 Task: Create Card Change Management Planning in Board Website Development to Workspace Consulting. Create Card Agriculture Review in Board Business Process Automation to Workspace Consulting. Create Card Change Request Review in Board Business Model Business Case Development and Analysis to Workspace Consulting
Action: Mouse moved to (211, 176)
Screenshot: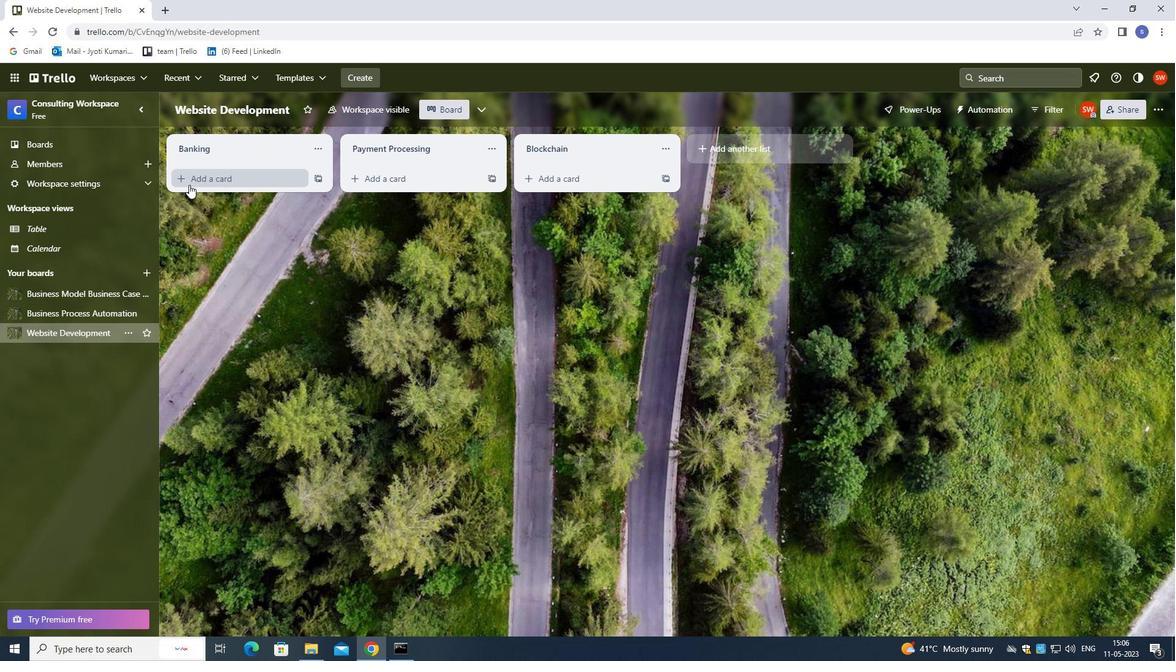 
Action: Mouse pressed left at (211, 176)
Screenshot: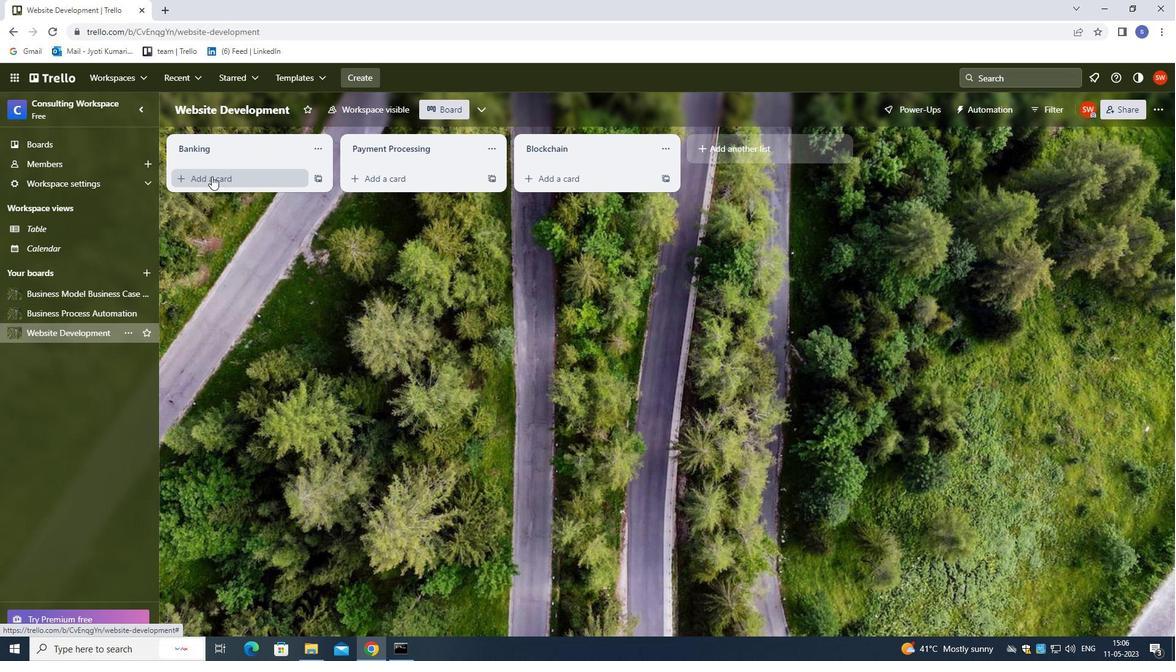 
Action: Key pressed <Key.shift>CHANGE<Key.space><Key.shift>MANAE<Key.backspace>GEMENT<Key.space><Key.shift>O<Key.backspace><Key.shift>PLANNING<Key.enter>
Screenshot: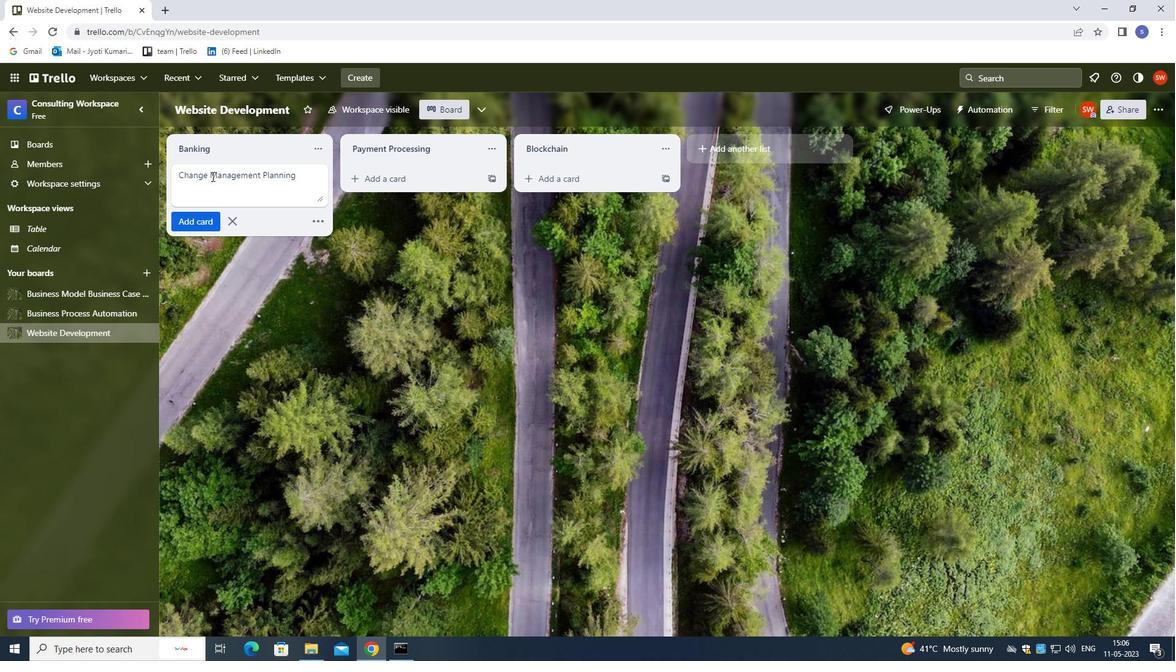 
Action: Mouse moved to (89, 312)
Screenshot: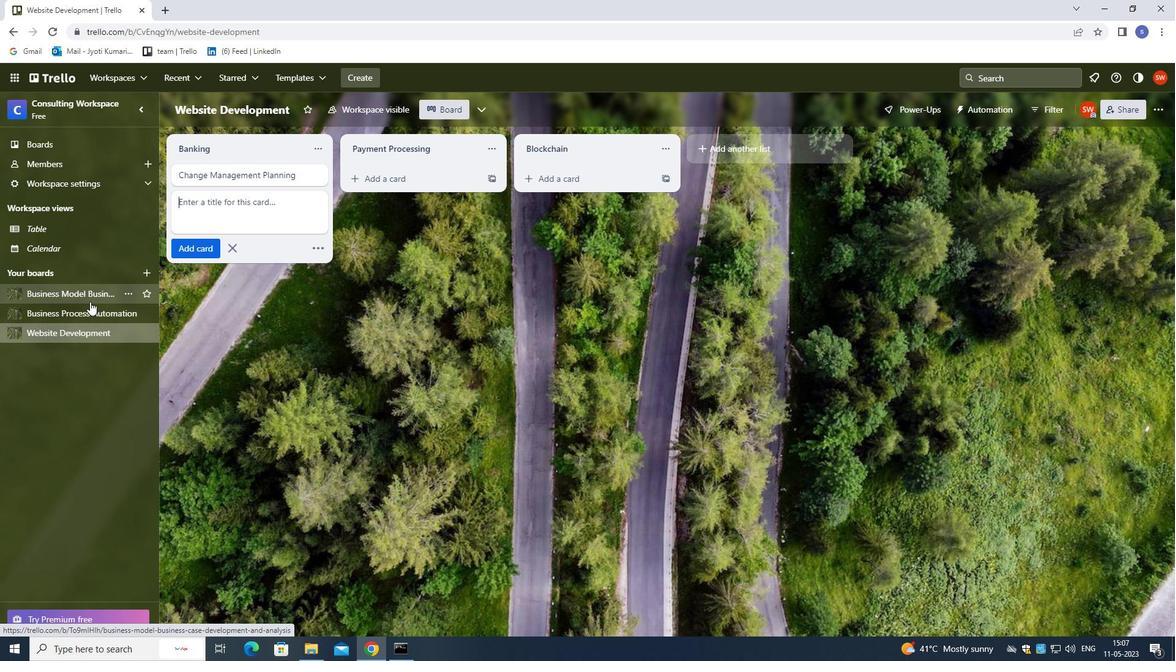 
Action: Mouse pressed left at (89, 312)
Screenshot: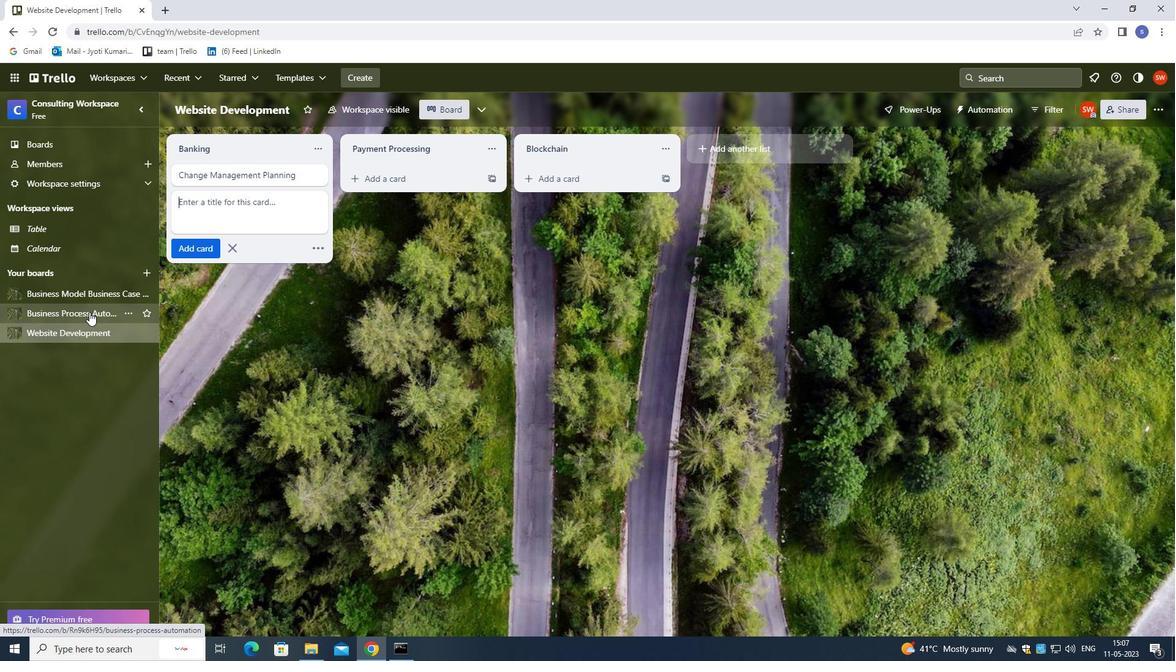 
Action: Mouse moved to (231, 180)
Screenshot: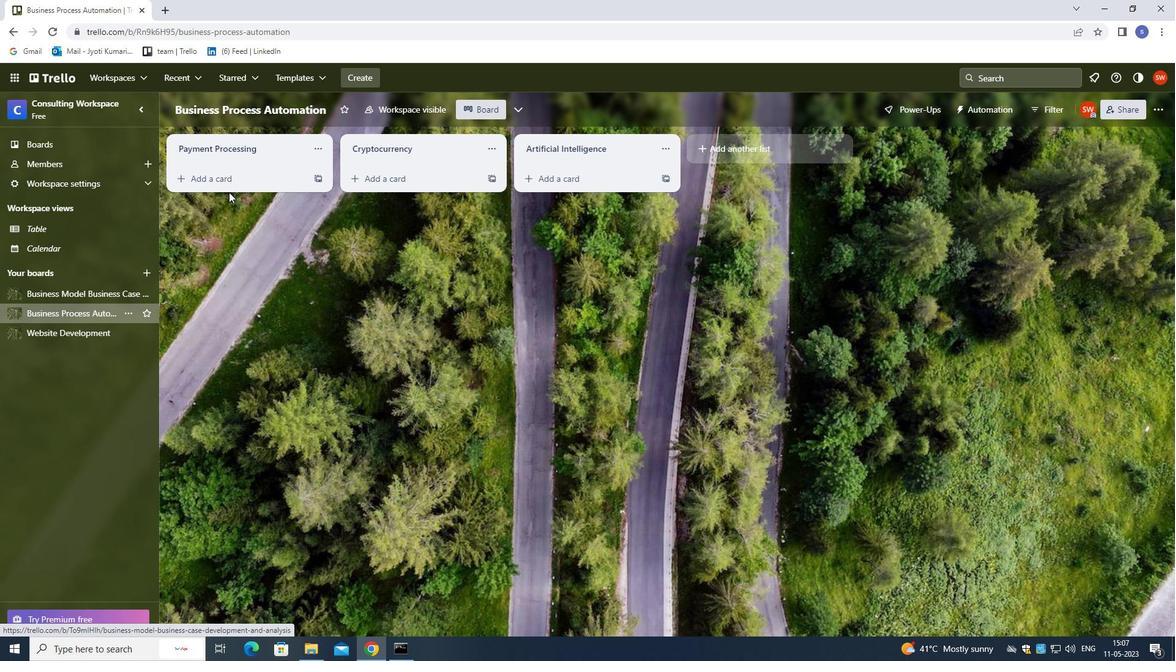 
Action: Mouse pressed left at (231, 180)
Screenshot: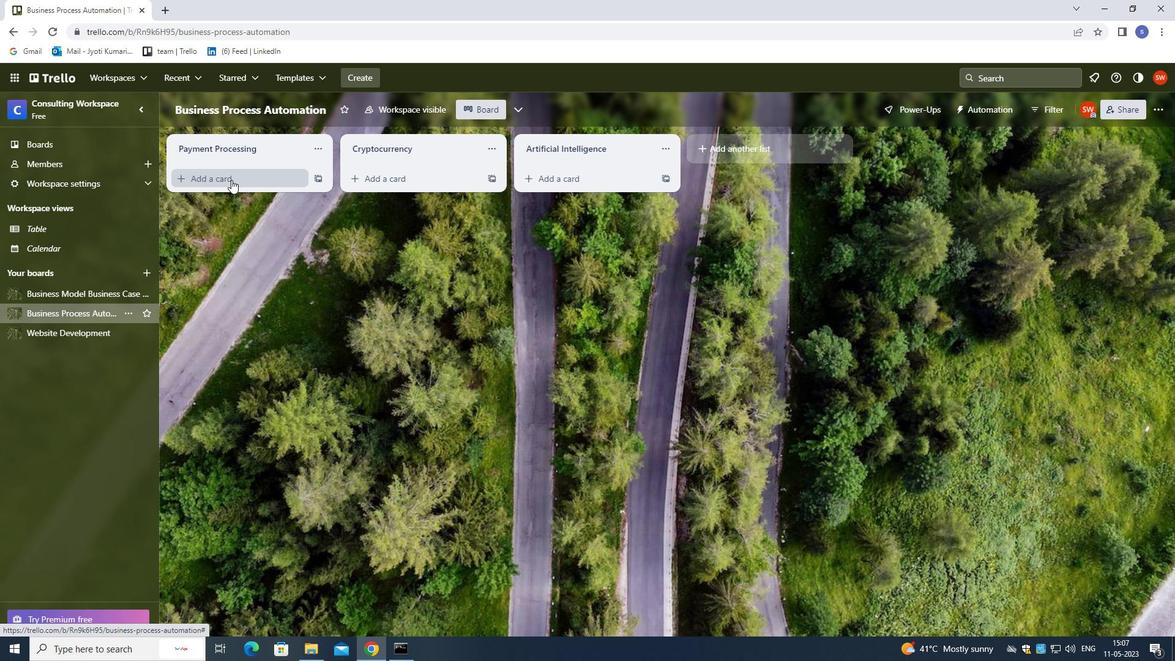 
Action: Key pressed <Key.shift>AR<Key.backspace>GRICULTURE<Key.space><Key.shift>REVIEW<Key.enter>
Screenshot: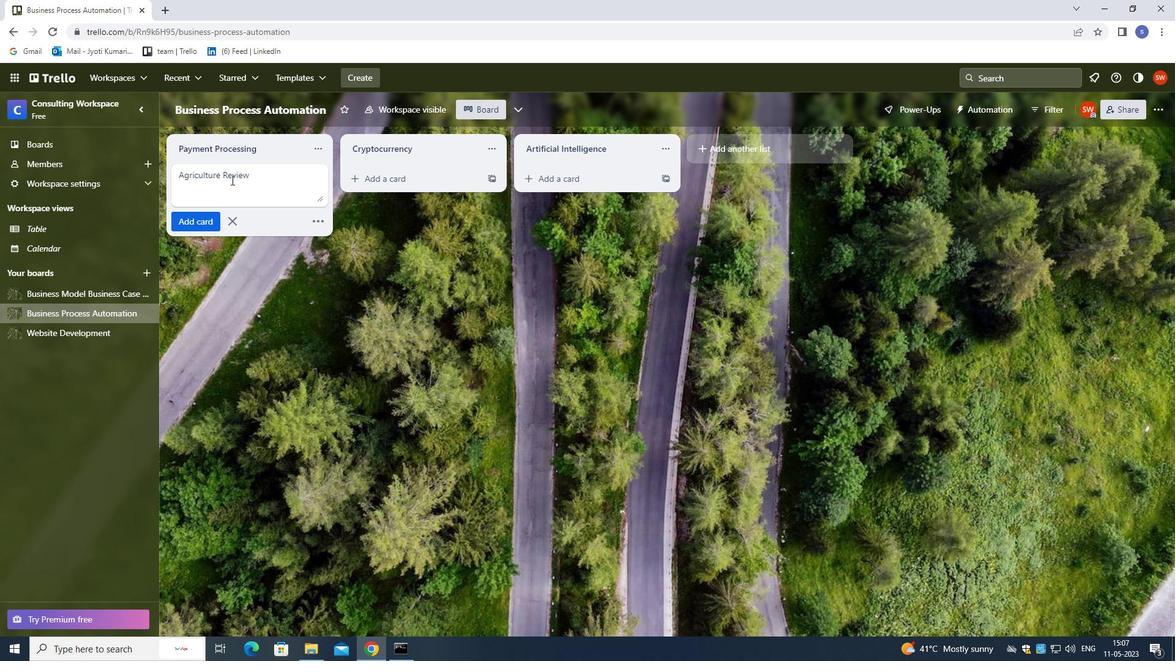 
Action: Mouse moved to (88, 297)
Screenshot: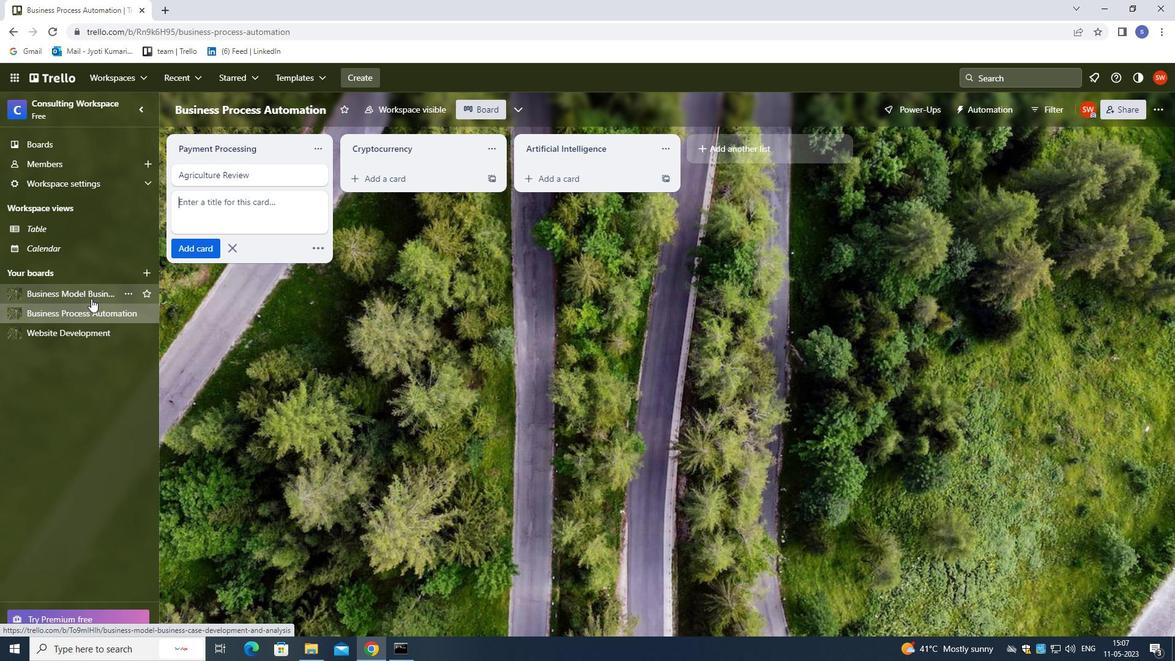 
Action: Mouse pressed left at (88, 297)
Screenshot: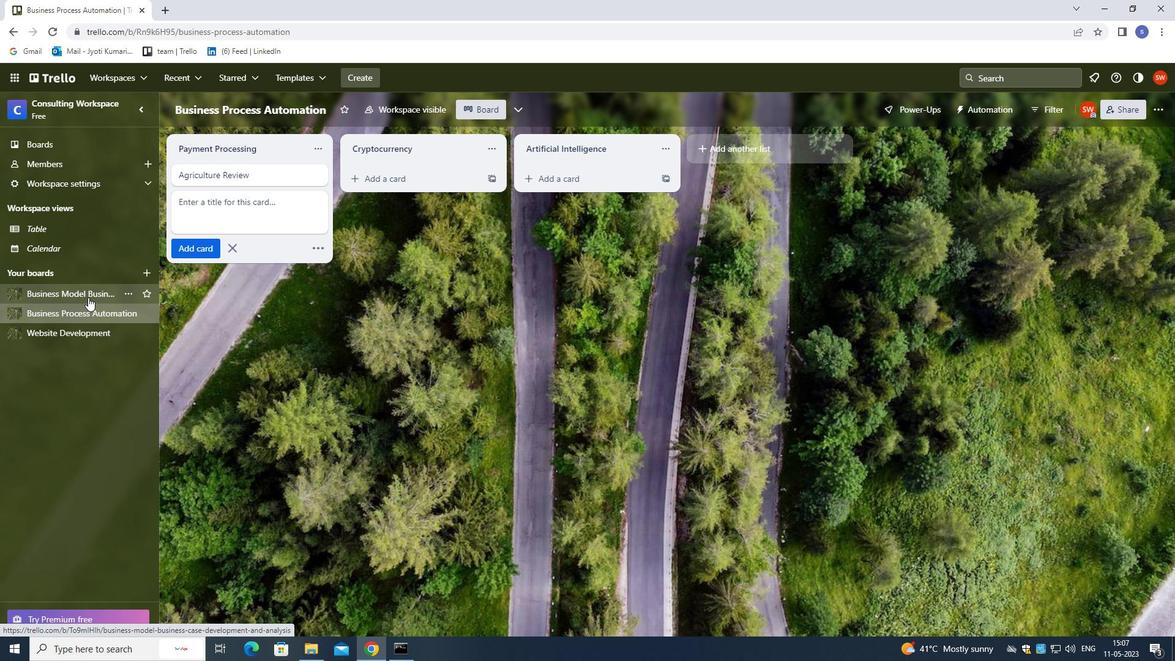 
Action: Mouse moved to (225, 180)
Screenshot: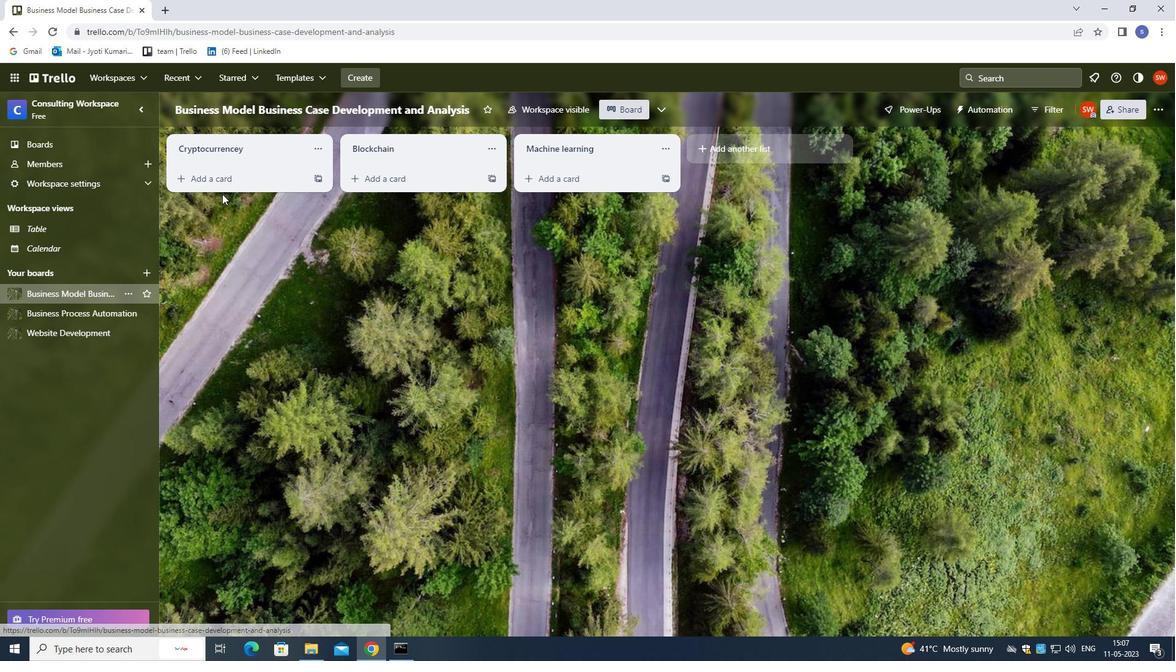 
Action: Mouse pressed left at (225, 180)
Screenshot: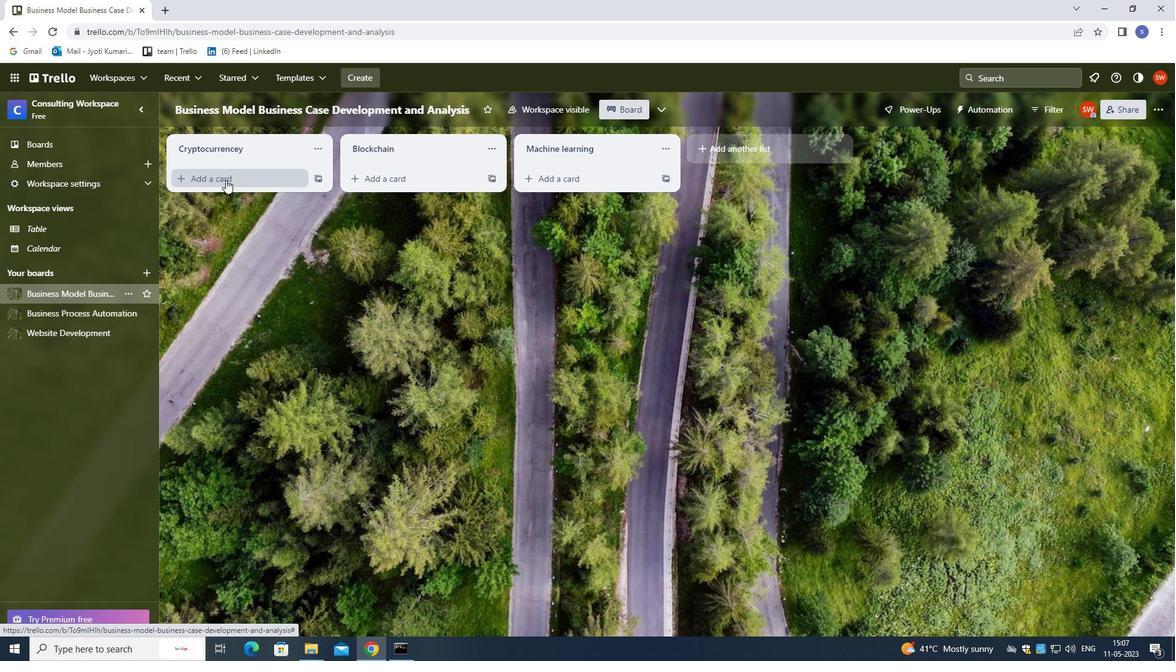 
Action: Key pressed <Key.shift>CHANGE<Key.space><Key.shift>REQUEST<Key.space><Key.shift><Key.shift><Key.shift><Key.shift><Key.shift>REVIEW<Key.enter>
Screenshot: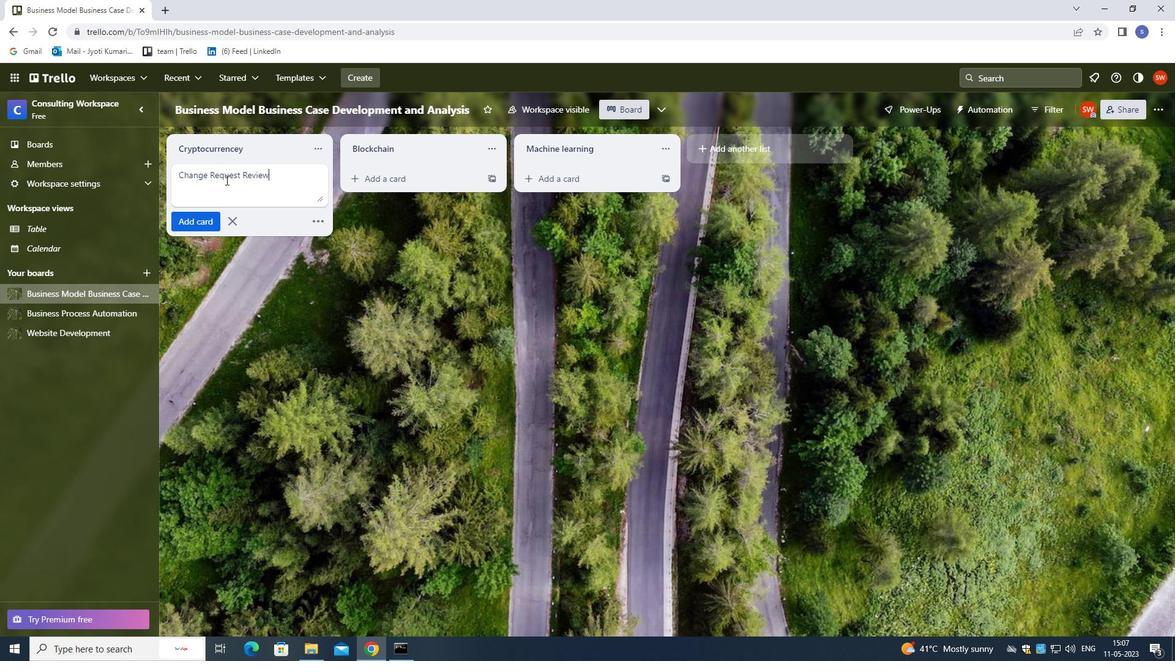 
